 Task: Create a rule from the Routing list, Task moved to a section -> Set Priority in the project AgileDrive , set the section as Done clear the priority
Action: Mouse moved to (63, 330)
Screenshot: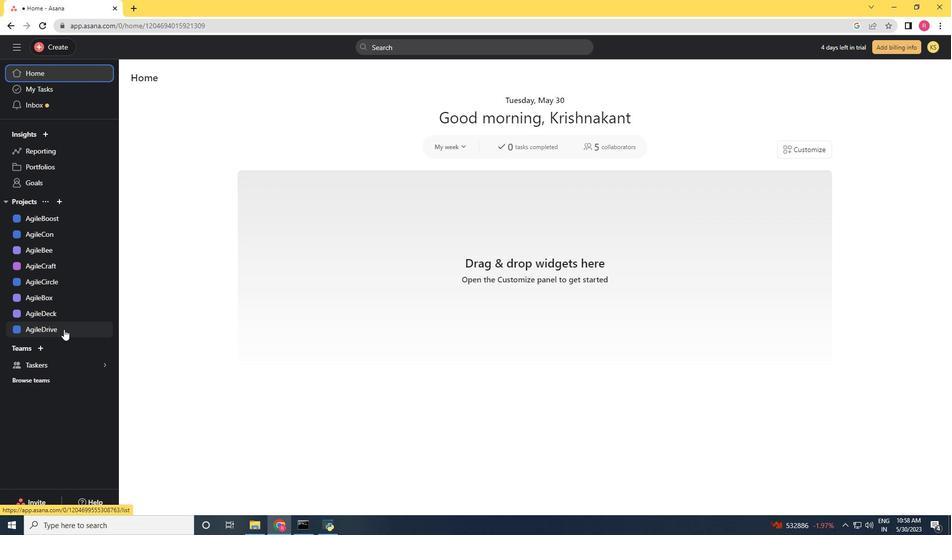 
Action: Mouse pressed left at (63, 330)
Screenshot: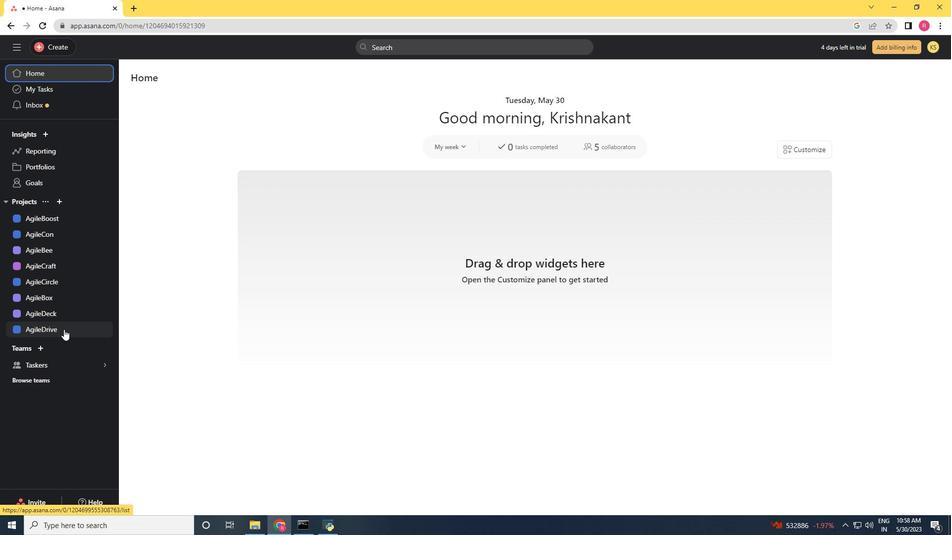 
Action: Mouse moved to (917, 86)
Screenshot: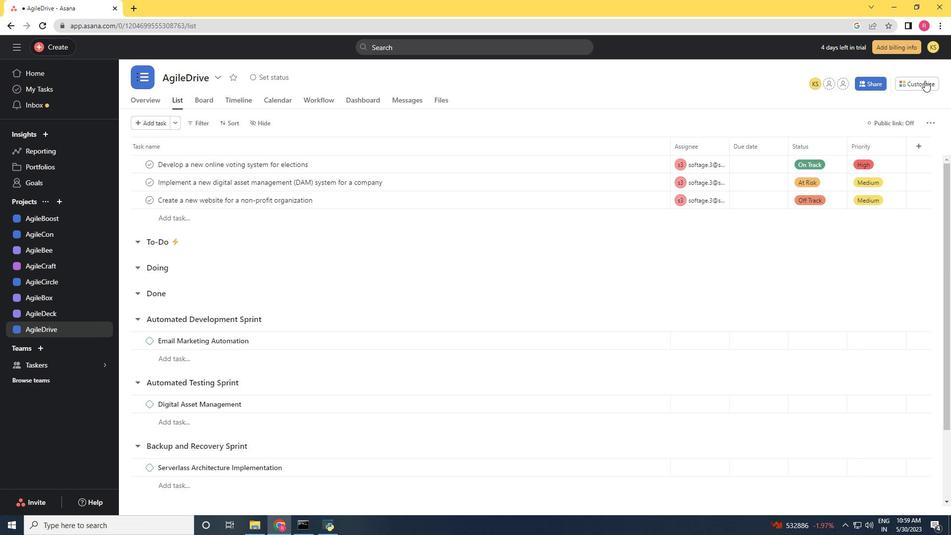 
Action: Mouse pressed left at (917, 86)
Screenshot: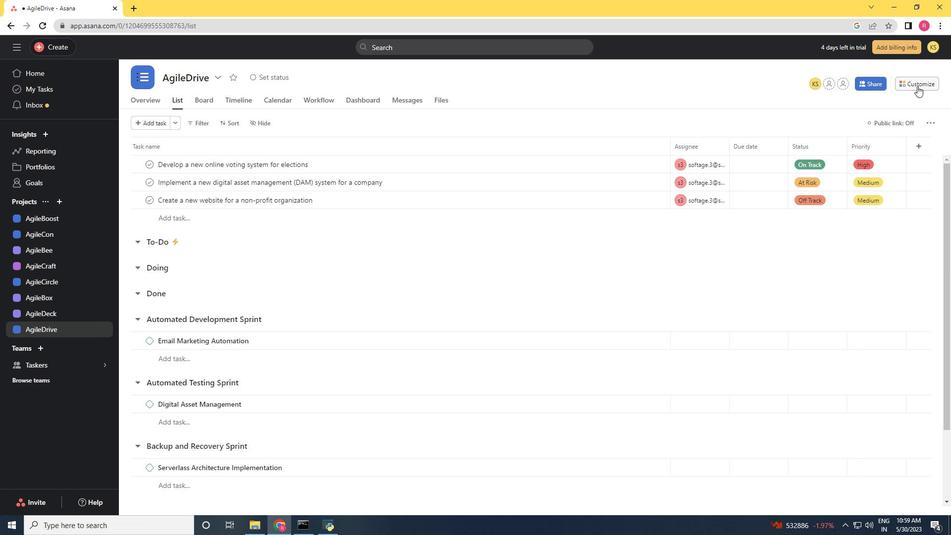 
Action: Mouse scrolled (917, 85) with delta (0, 0)
Screenshot: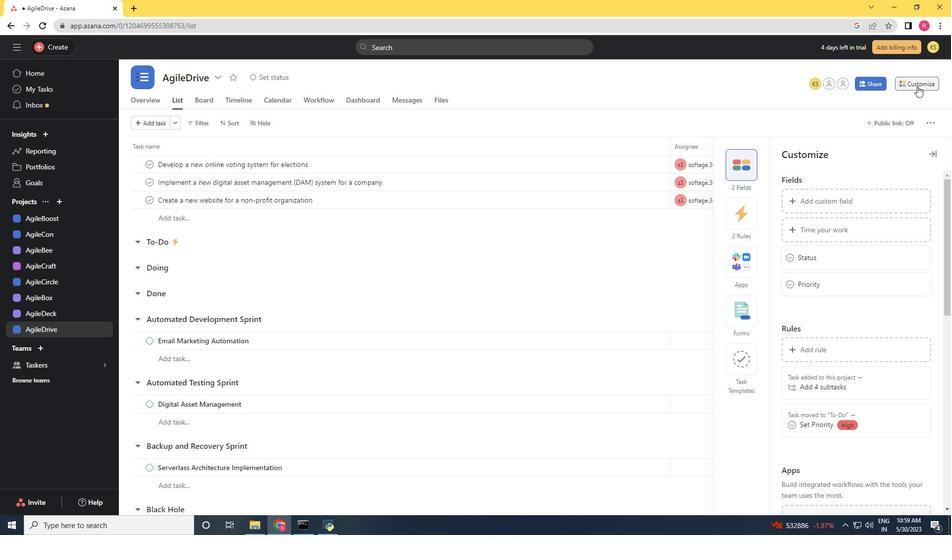 
Action: Mouse moved to (745, 229)
Screenshot: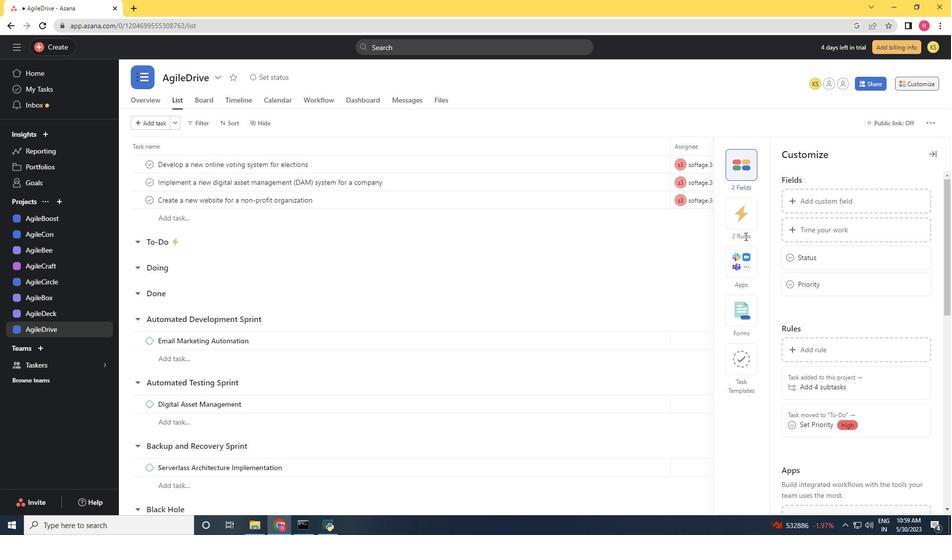 
Action: Mouse pressed left at (745, 229)
Screenshot: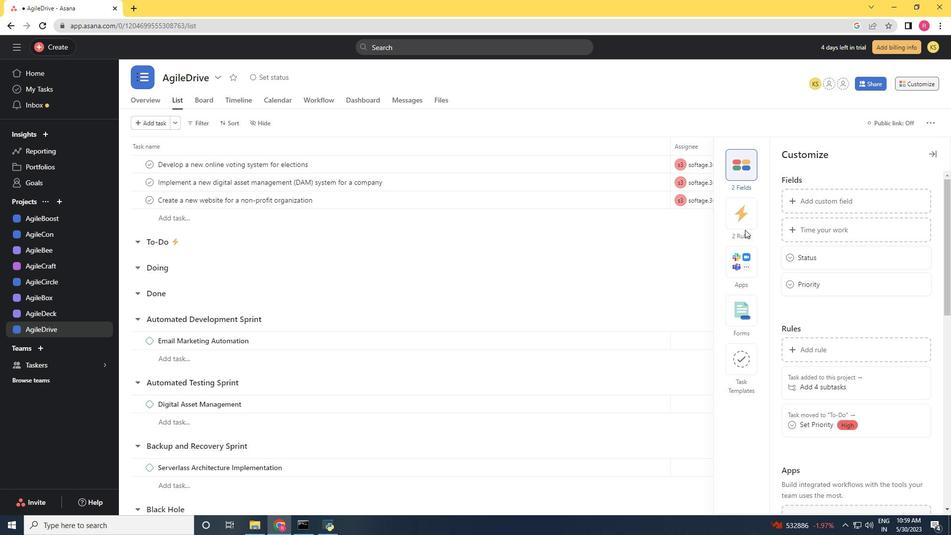 
Action: Mouse pressed left at (745, 229)
Screenshot: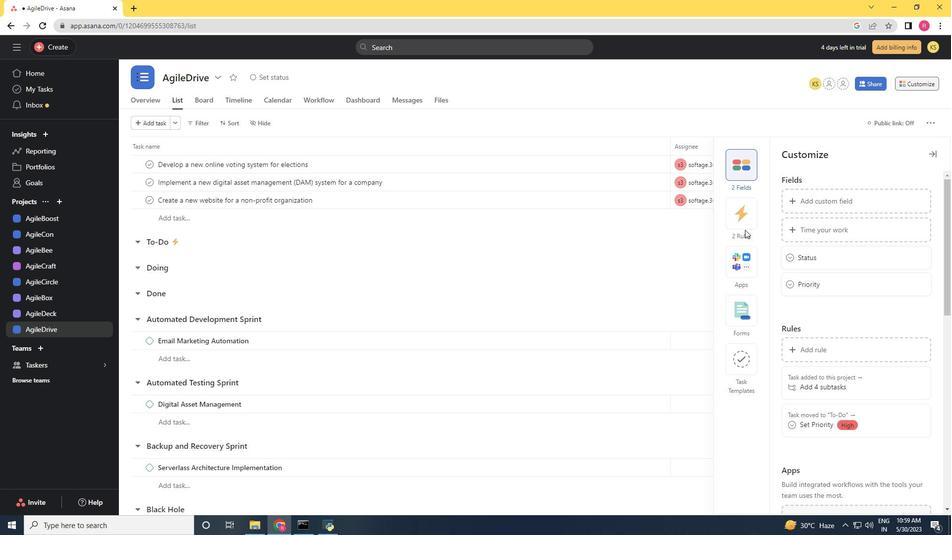 
Action: Mouse moved to (745, 210)
Screenshot: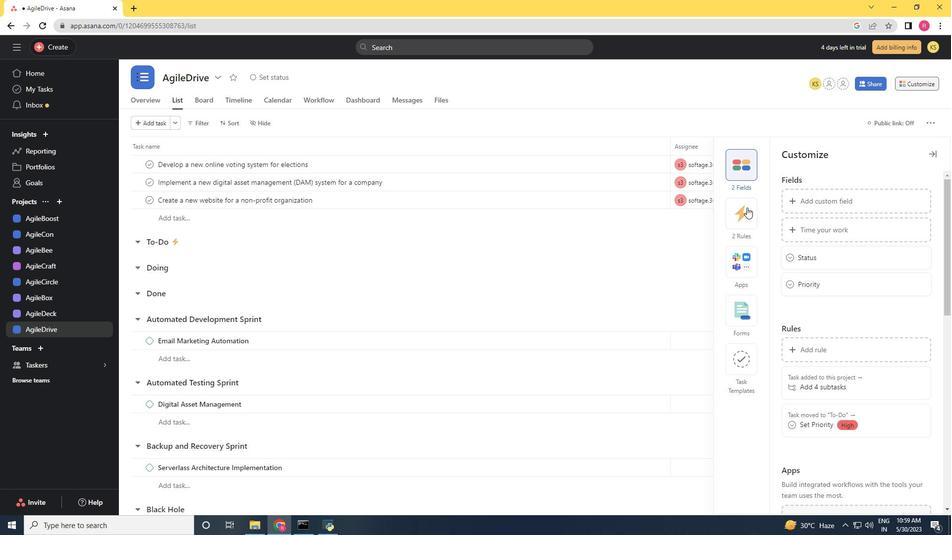 
Action: Mouse pressed left at (745, 210)
Screenshot: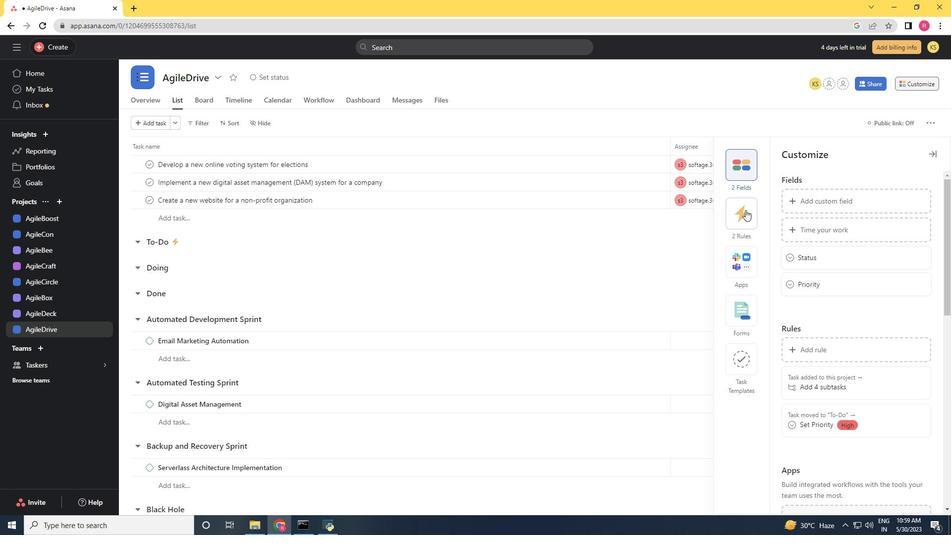 
Action: Mouse moved to (848, 197)
Screenshot: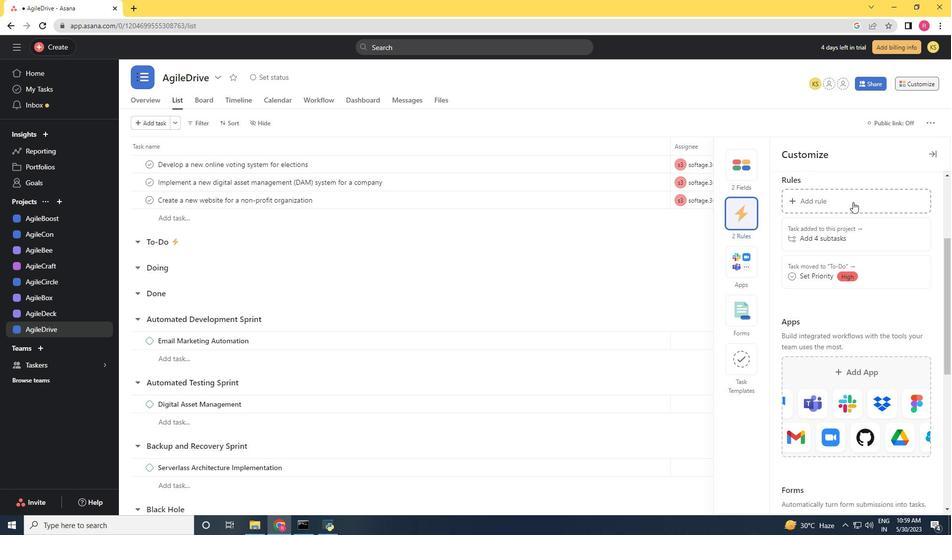 
Action: Mouse pressed left at (848, 197)
Screenshot: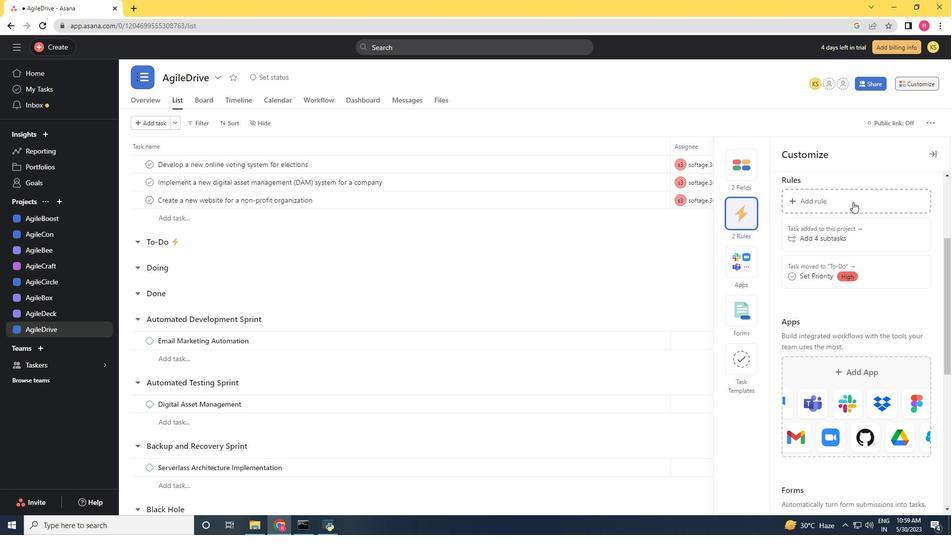 
Action: Mouse moved to (199, 134)
Screenshot: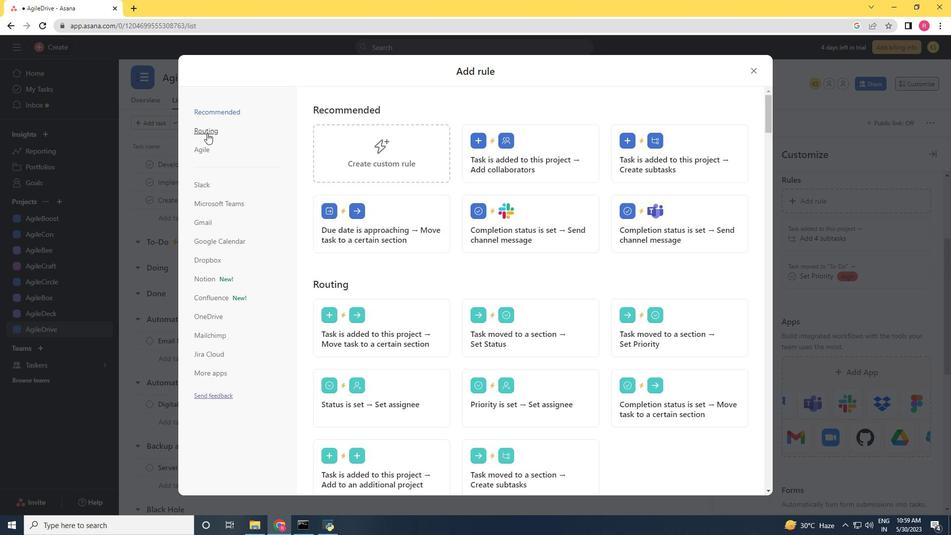 
Action: Mouse pressed left at (199, 134)
Screenshot: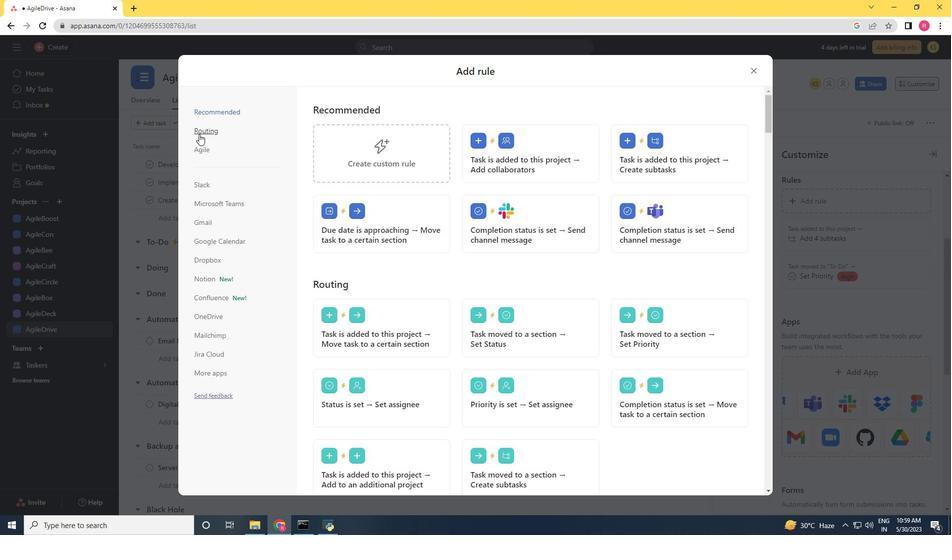 
Action: Mouse moved to (635, 155)
Screenshot: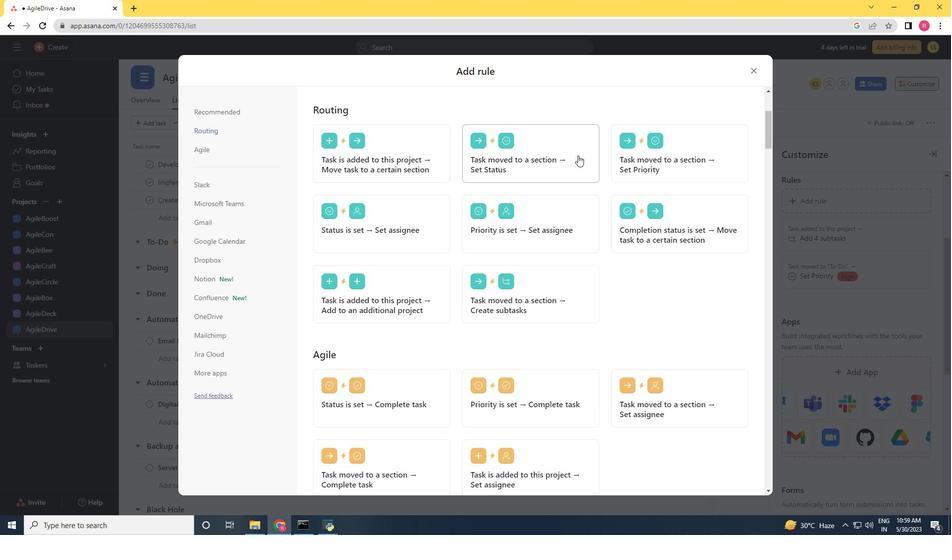 
Action: Mouse pressed left at (635, 155)
Screenshot: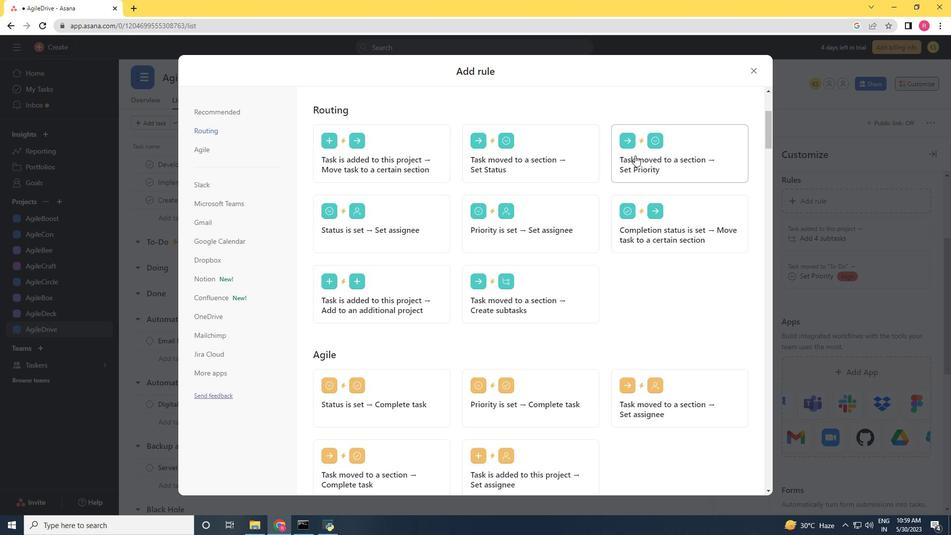 
Action: Mouse moved to (428, 271)
Screenshot: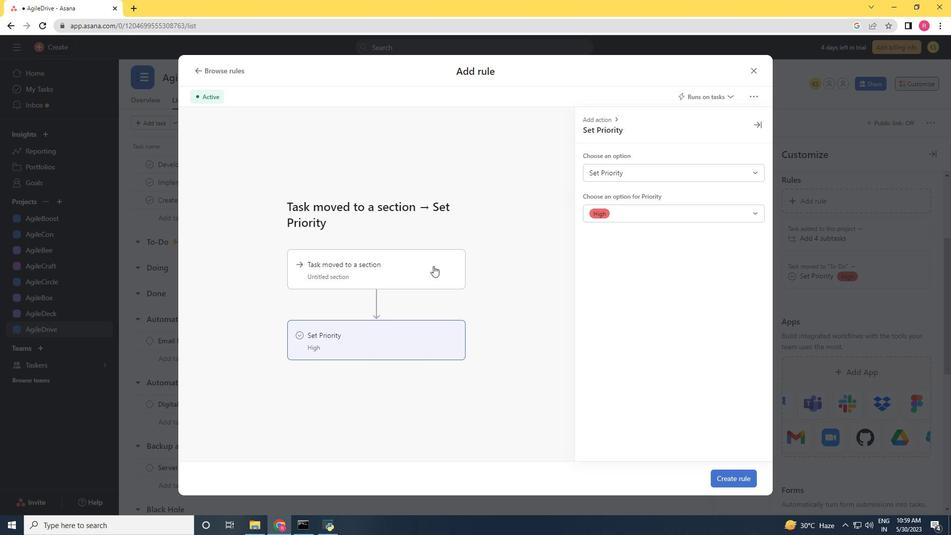 
Action: Mouse pressed left at (428, 271)
Screenshot: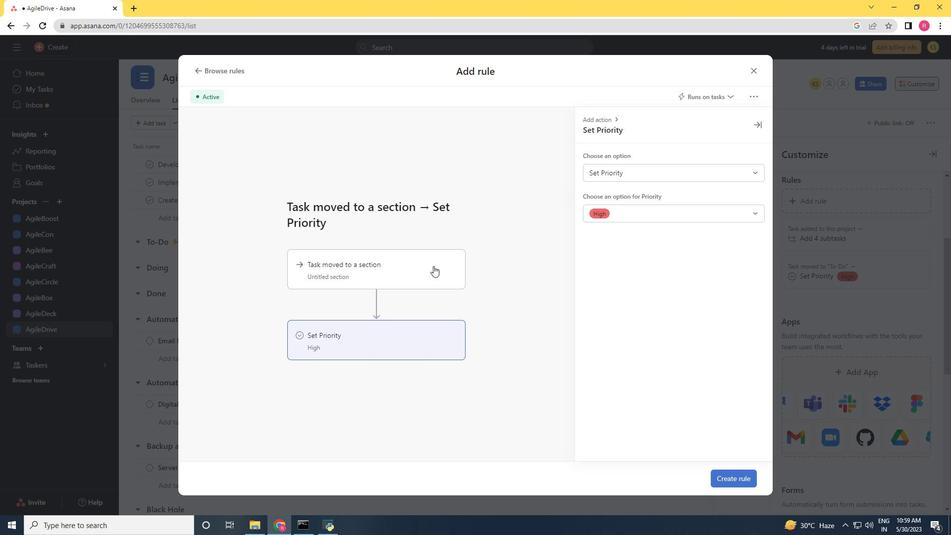 
Action: Mouse moved to (647, 171)
Screenshot: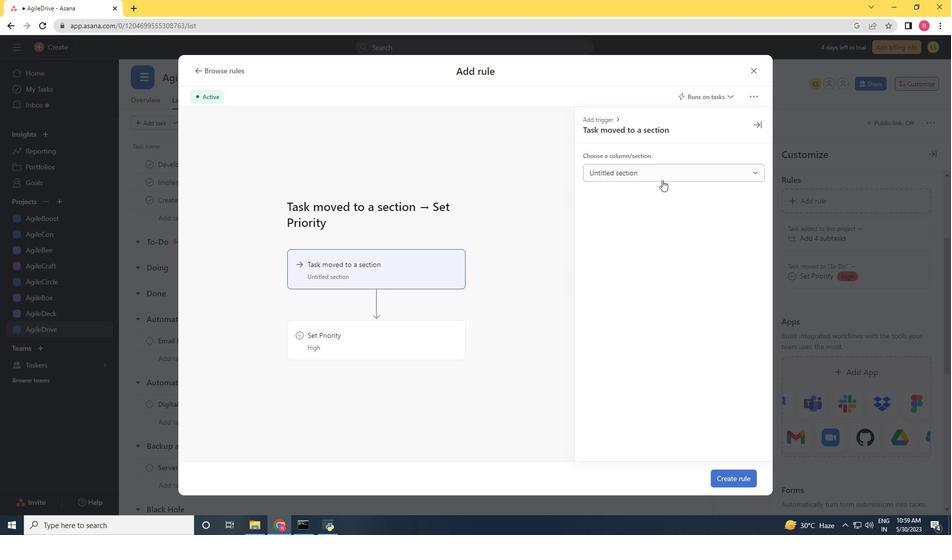 
Action: Mouse pressed left at (647, 171)
Screenshot: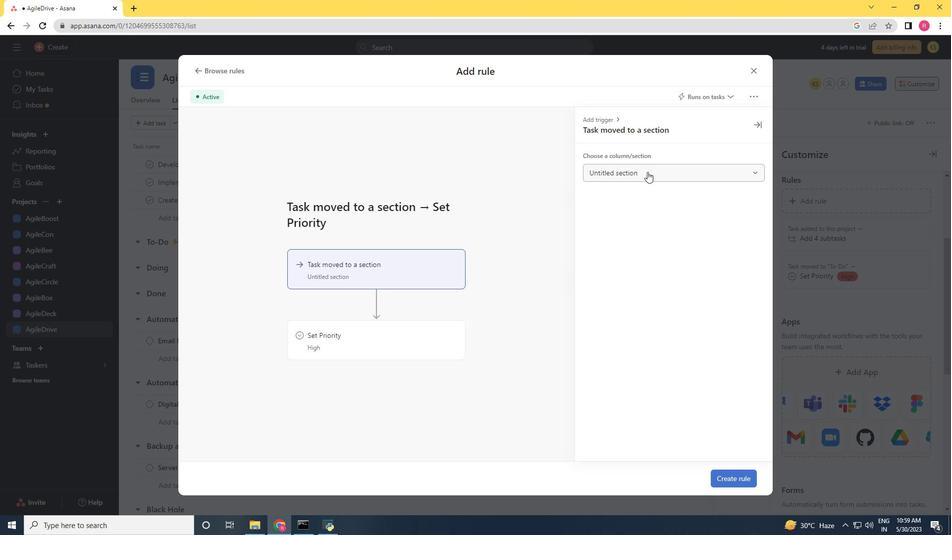 
Action: Mouse moved to (636, 253)
Screenshot: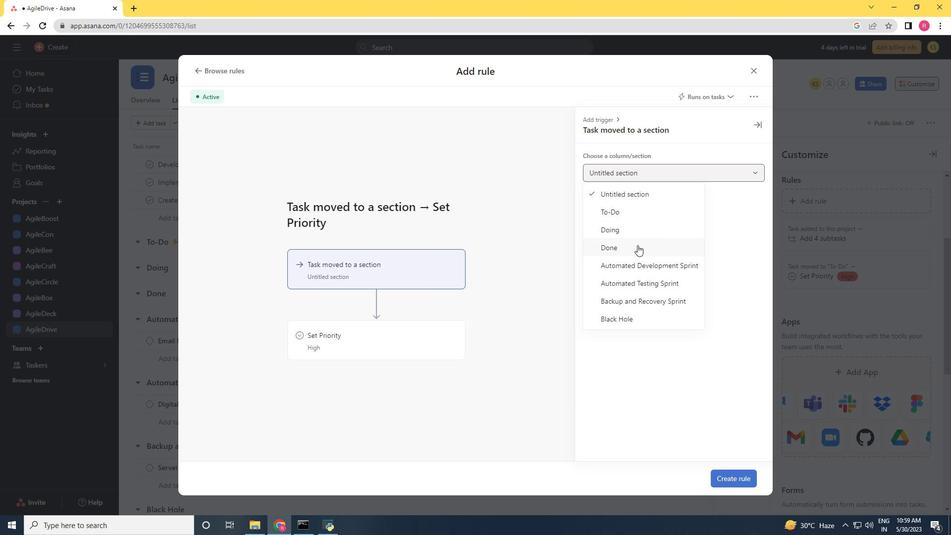 
Action: Mouse pressed left at (636, 253)
Screenshot: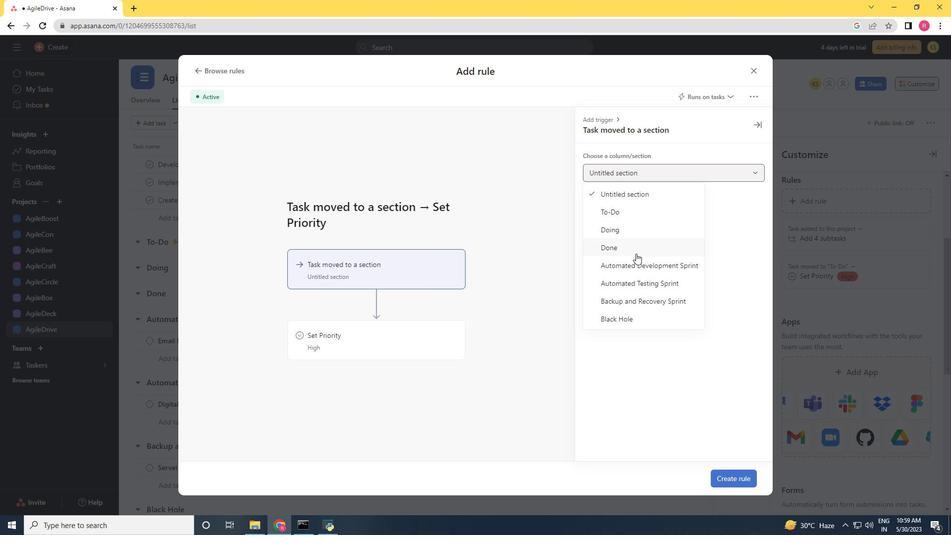 
Action: Mouse moved to (411, 331)
Screenshot: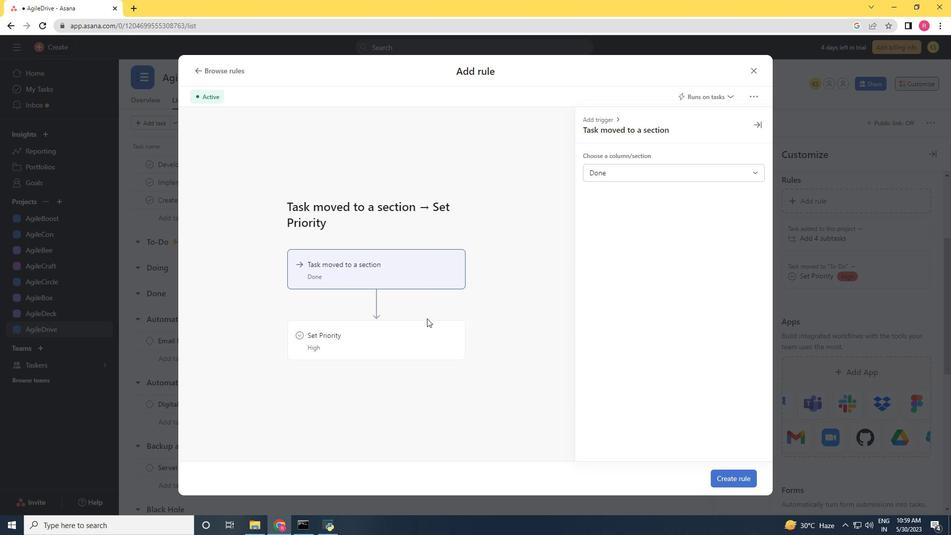 
Action: Mouse pressed left at (411, 331)
Screenshot: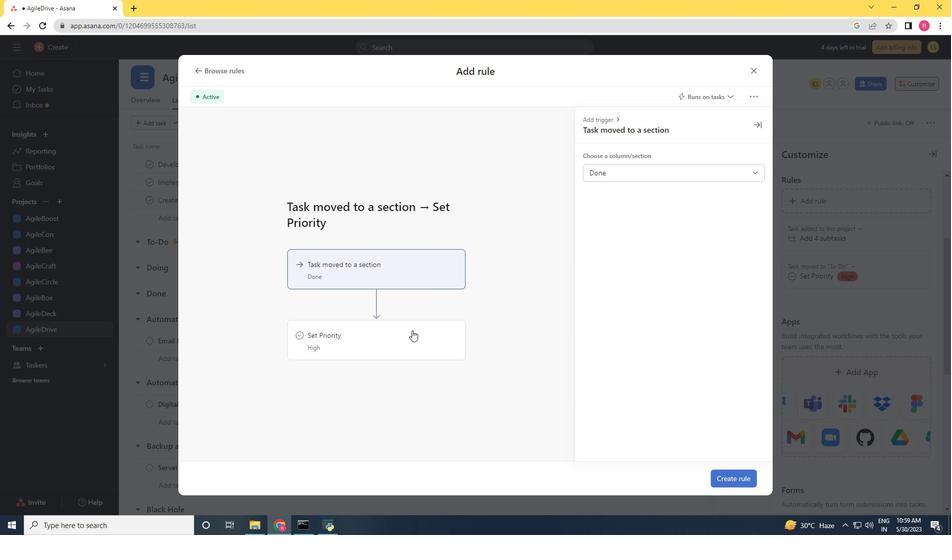 
Action: Mouse moved to (633, 169)
Screenshot: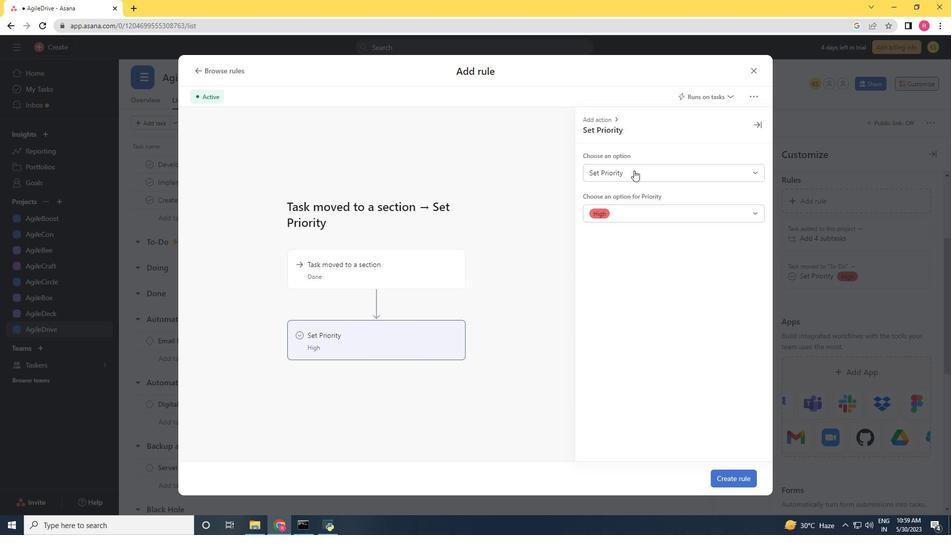 
Action: Mouse pressed left at (633, 169)
Screenshot: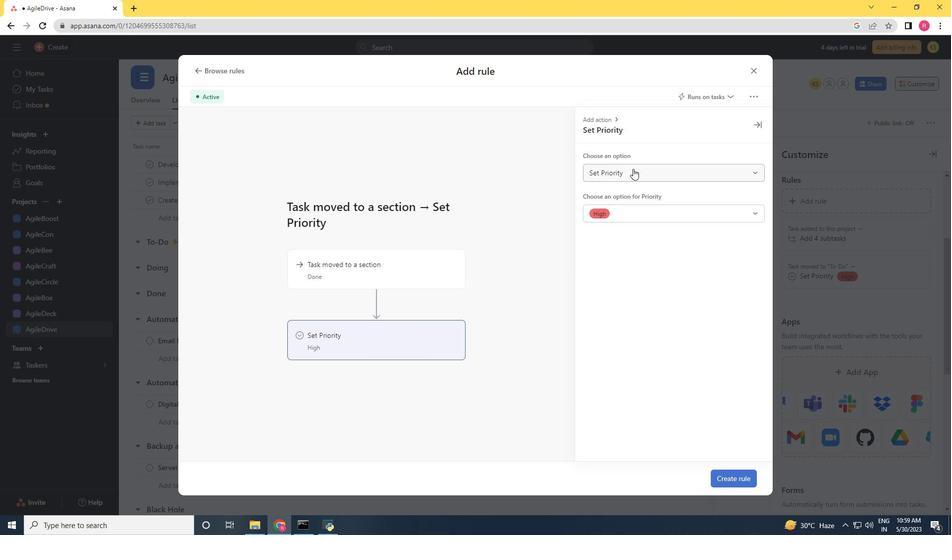 
Action: Mouse moved to (619, 210)
Screenshot: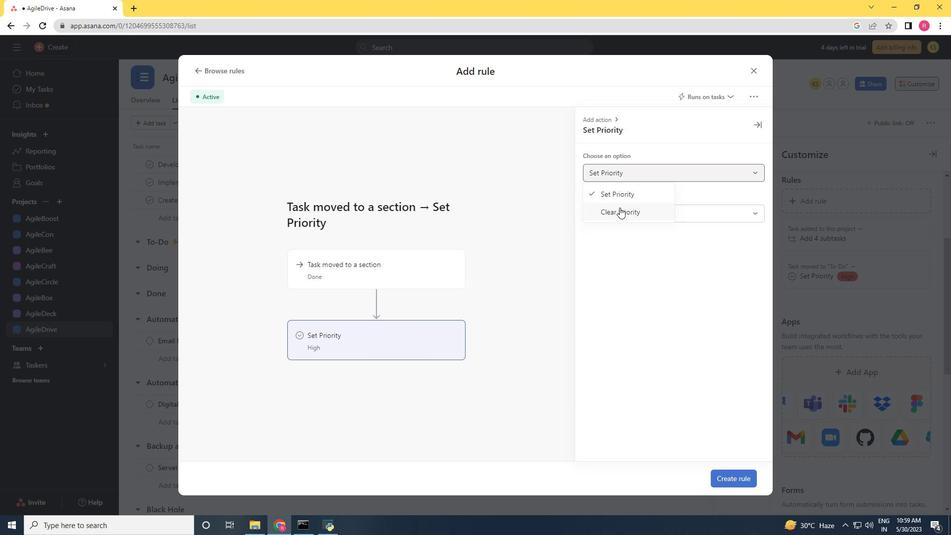 
Action: Mouse pressed left at (619, 210)
Screenshot: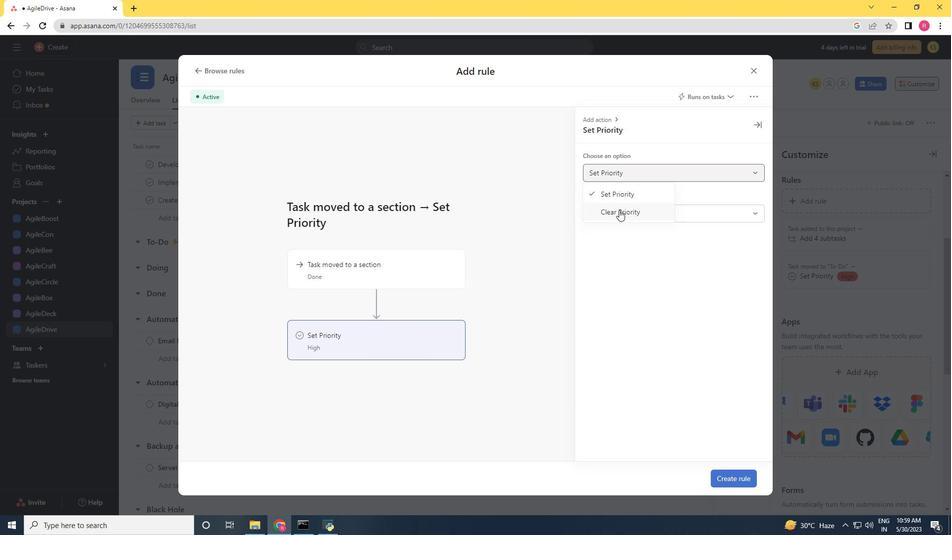 
Action: Mouse moved to (728, 475)
Screenshot: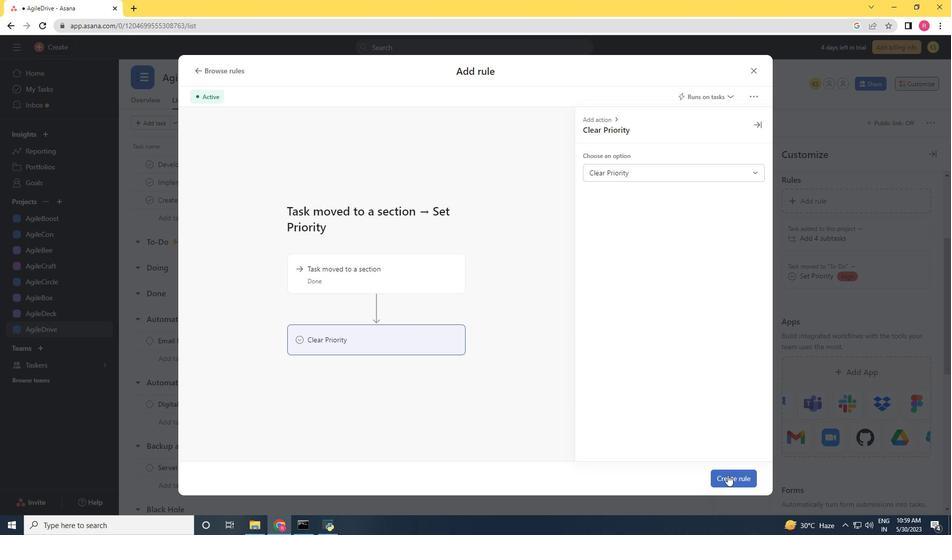 
Action: Mouse pressed left at (728, 475)
Screenshot: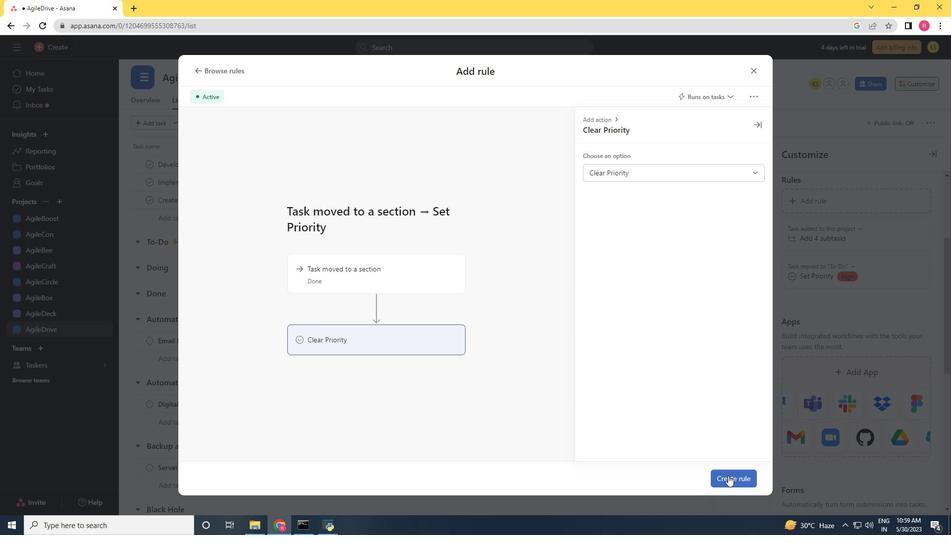 
Action: Mouse moved to (710, 410)
Screenshot: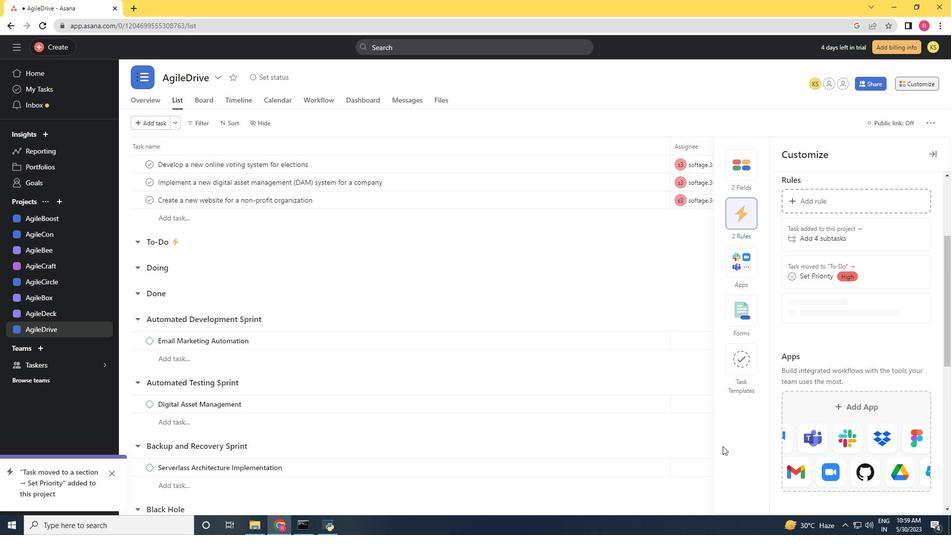 
